 Task: Set the muxer for RTP stream output to "standard RTP stream".
Action: Mouse moved to (110, 14)
Screenshot: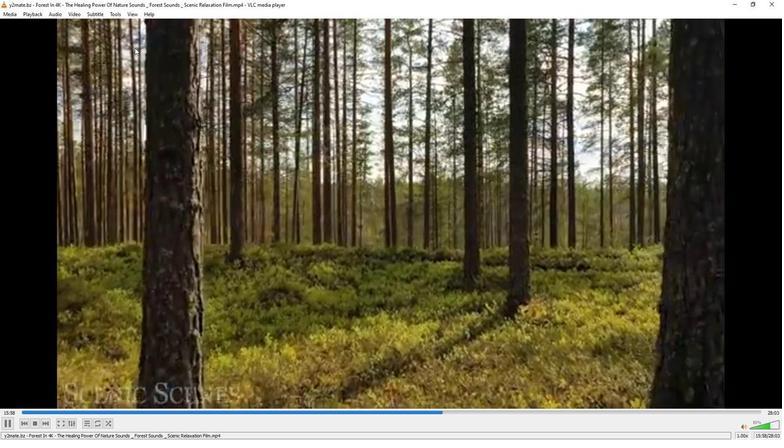 
Action: Mouse pressed left at (110, 14)
Screenshot: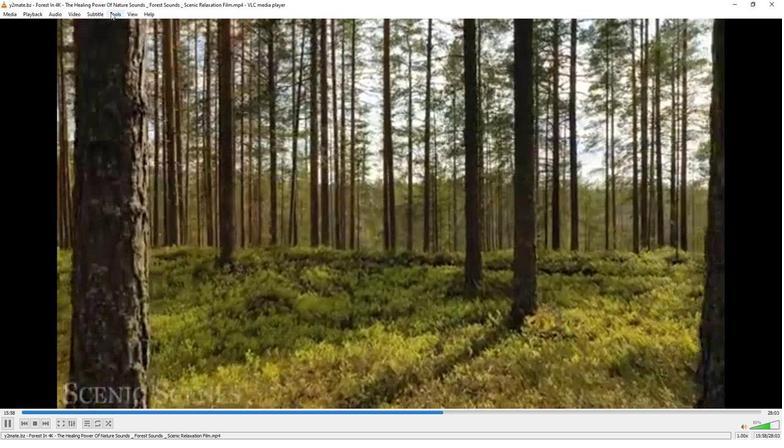 
Action: Mouse moved to (145, 110)
Screenshot: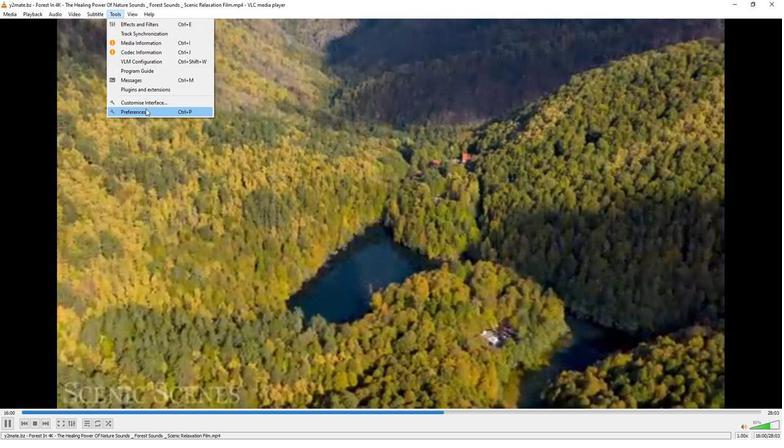 
Action: Mouse pressed left at (145, 110)
Screenshot: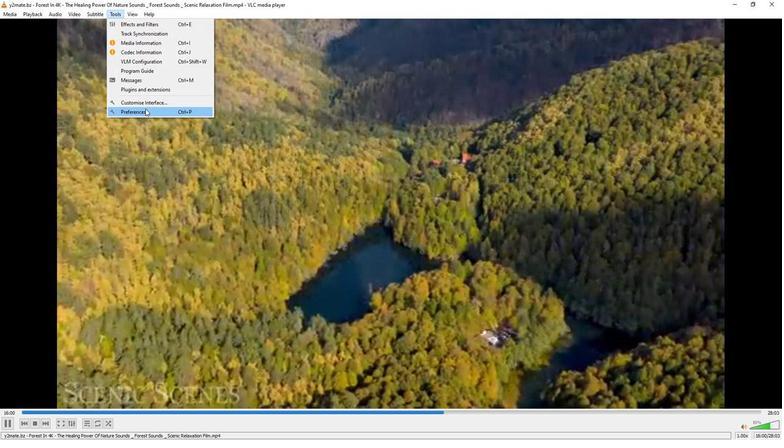 
Action: Mouse moved to (258, 359)
Screenshot: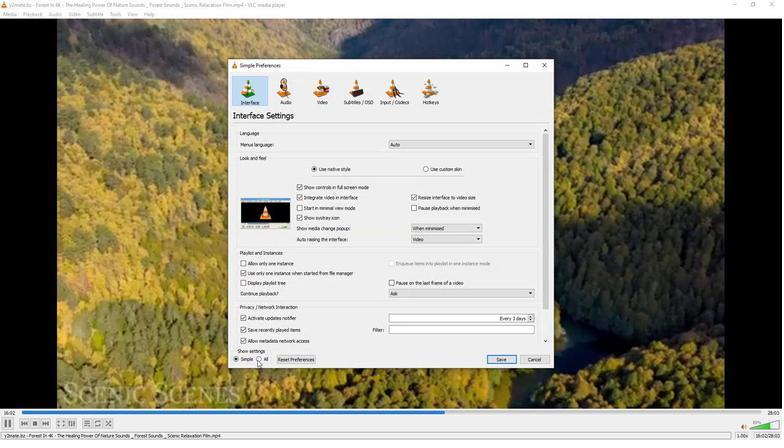 
Action: Mouse pressed left at (258, 359)
Screenshot: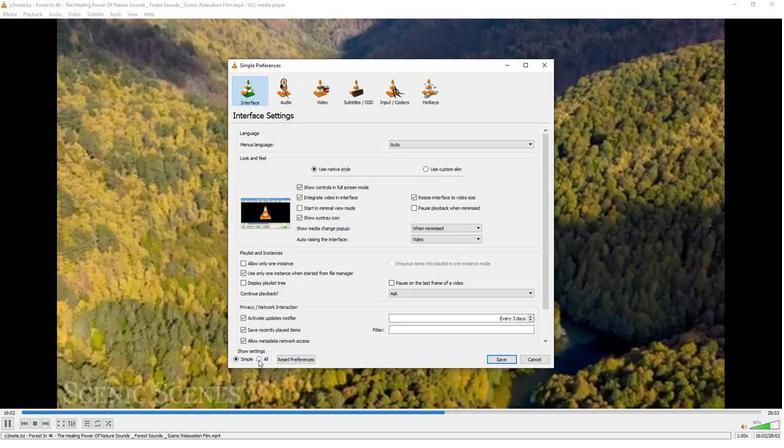 
Action: Mouse moved to (254, 274)
Screenshot: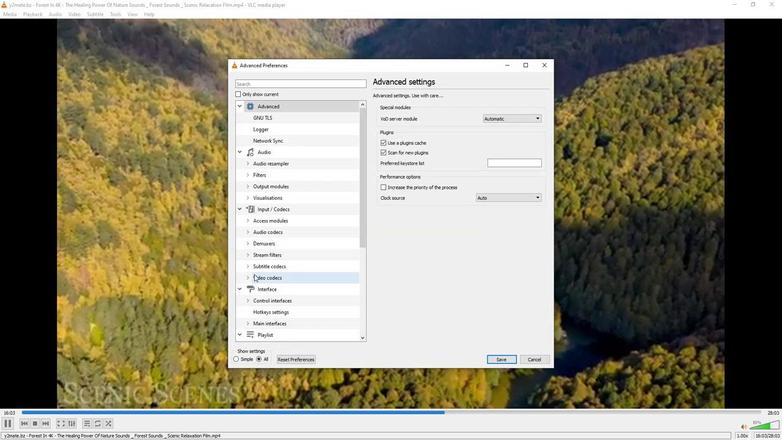 
Action: Mouse scrolled (254, 273) with delta (0, 0)
Screenshot: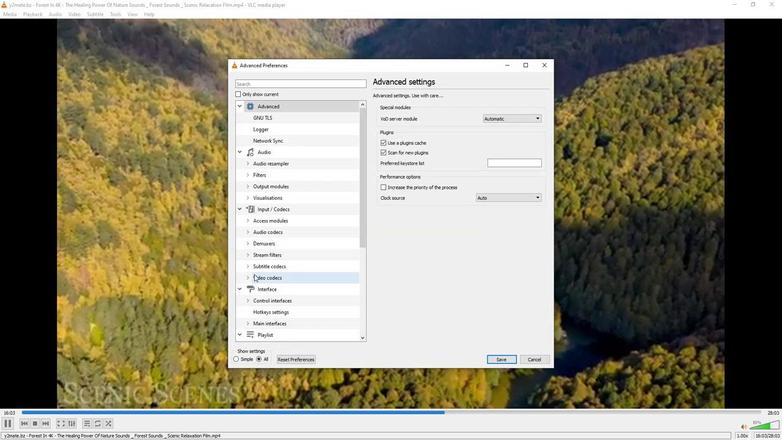 
Action: Mouse scrolled (254, 273) with delta (0, 0)
Screenshot: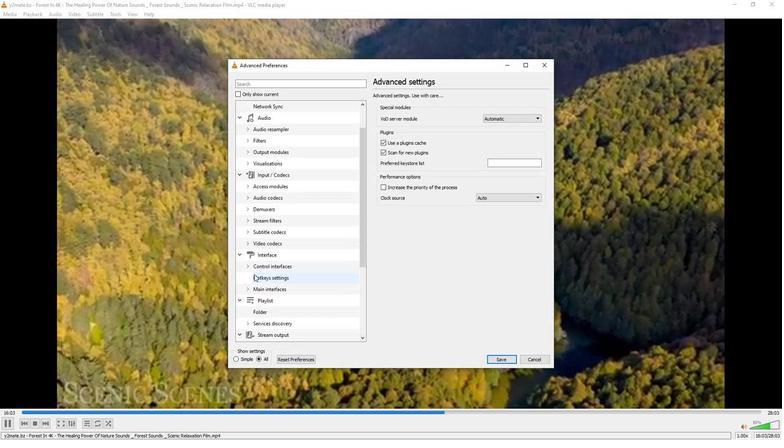 
Action: Mouse moved to (253, 272)
Screenshot: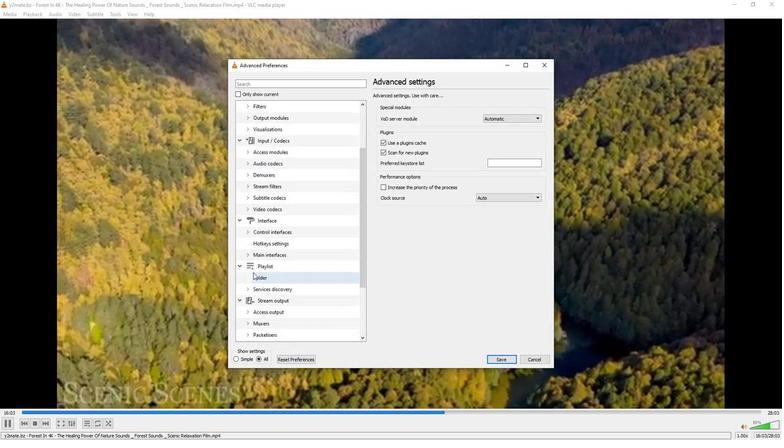 
Action: Mouse scrolled (253, 272) with delta (0, 0)
Screenshot: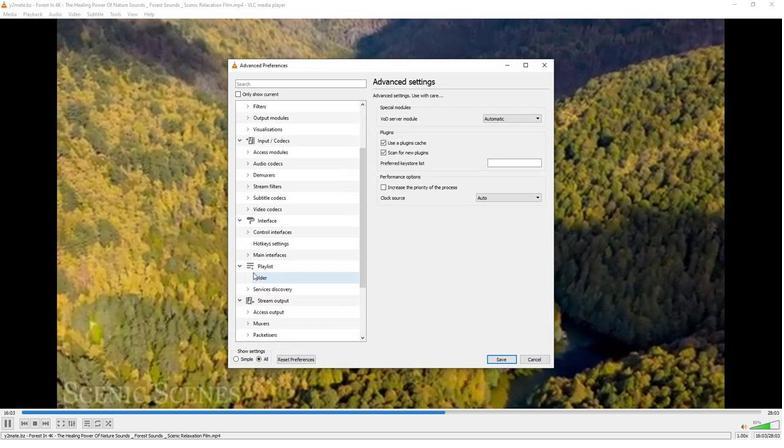 
Action: Mouse moved to (247, 312)
Screenshot: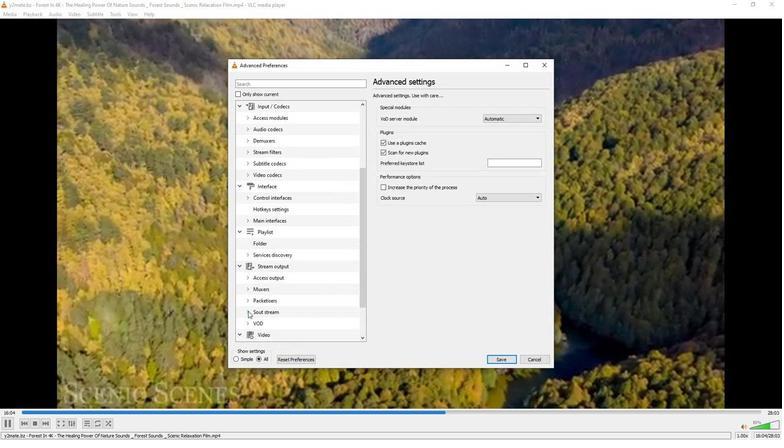 
Action: Mouse pressed left at (247, 312)
Screenshot: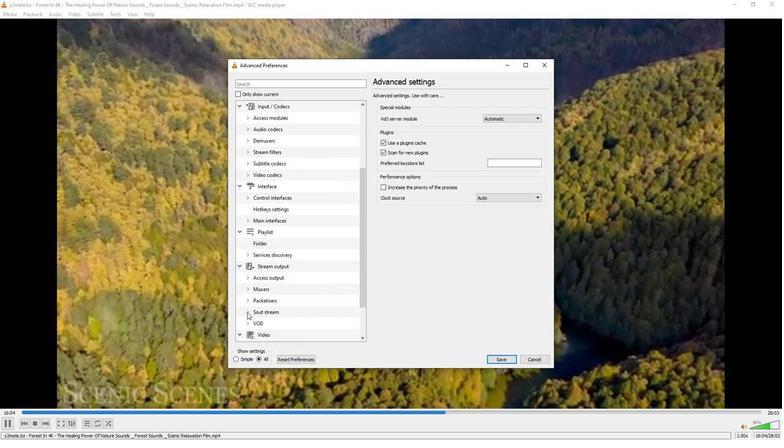 
Action: Mouse moved to (264, 291)
Screenshot: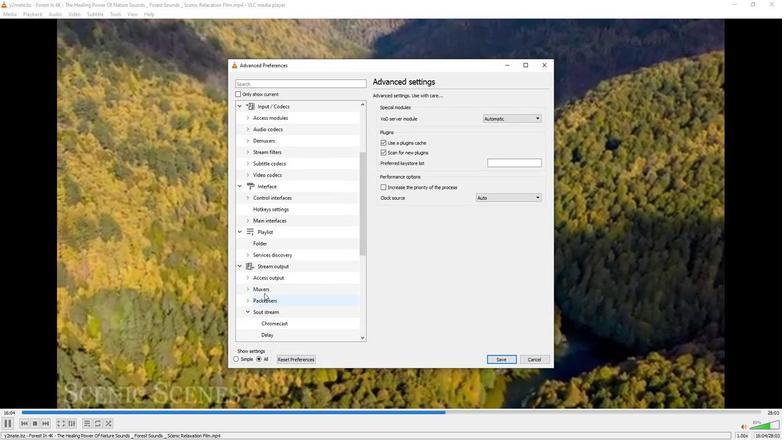 
Action: Mouse scrolled (264, 291) with delta (0, 0)
Screenshot: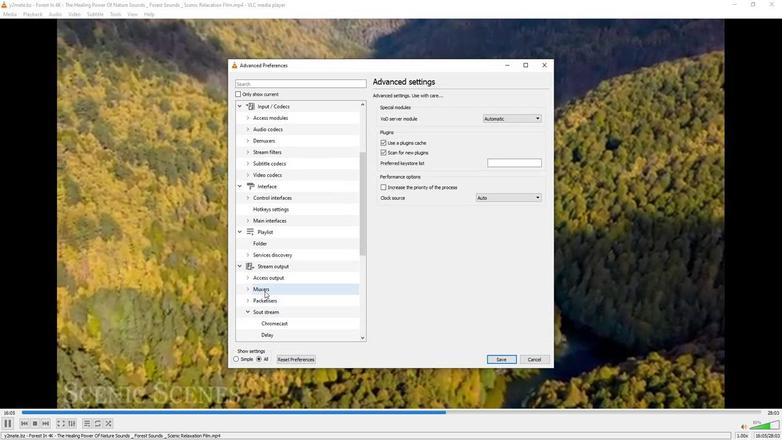 
Action: Mouse scrolled (264, 291) with delta (0, 0)
Screenshot: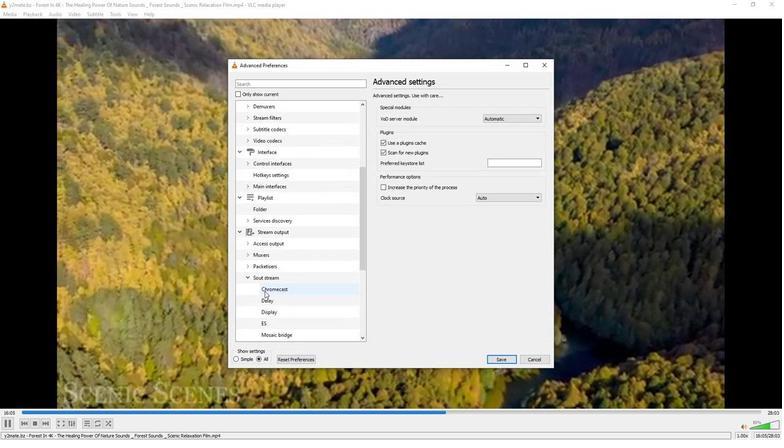 
Action: Mouse moved to (272, 322)
Screenshot: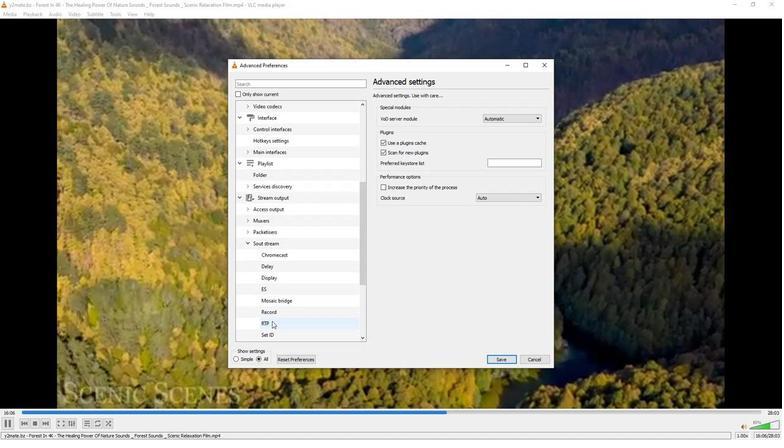 
Action: Mouse pressed left at (272, 322)
Screenshot: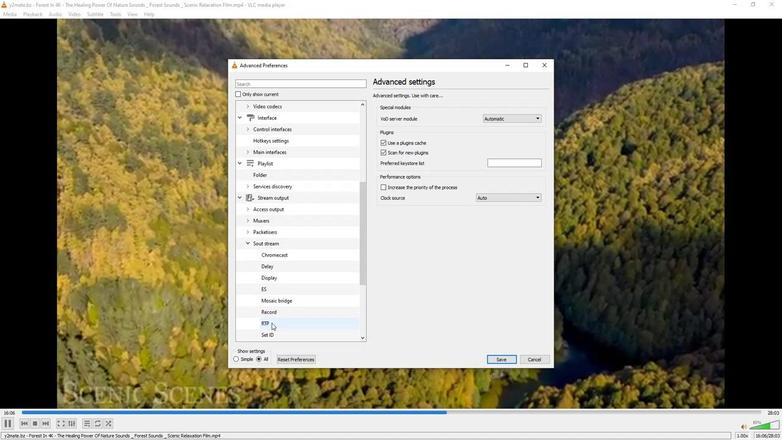 
Action: Mouse moved to (497, 133)
Screenshot: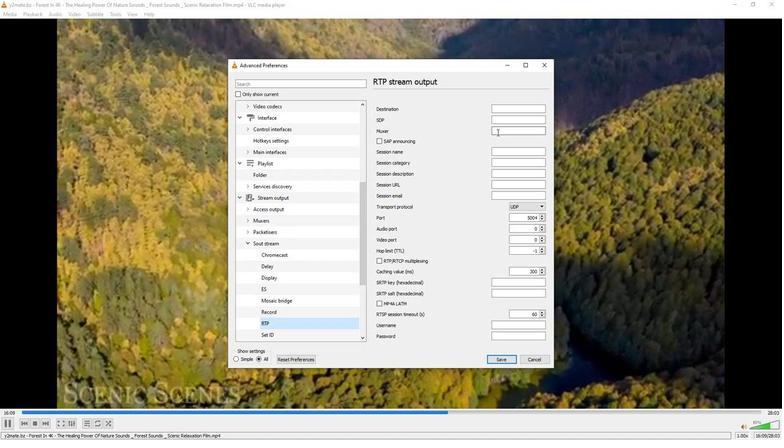 
Action: Mouse pressed left at (497, 133)
Screenshot: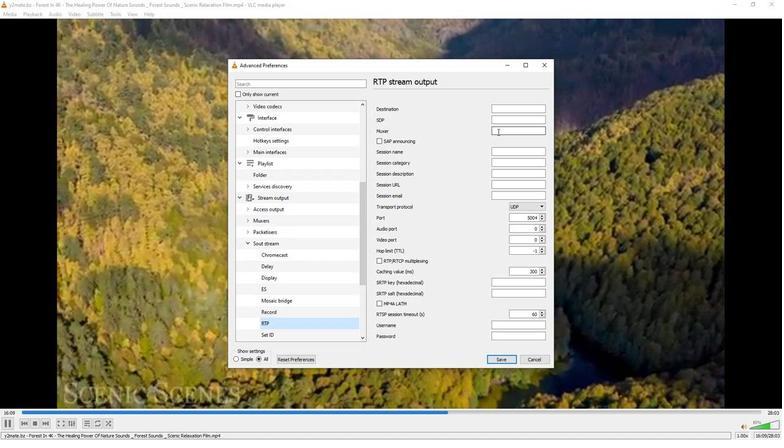 
Action: Mouse moved to (501, 132)
Screenshot: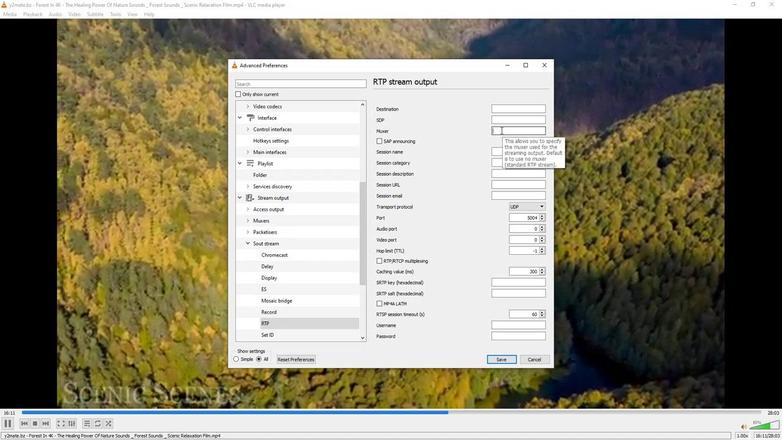
Action: Key pressed st
Screenshot: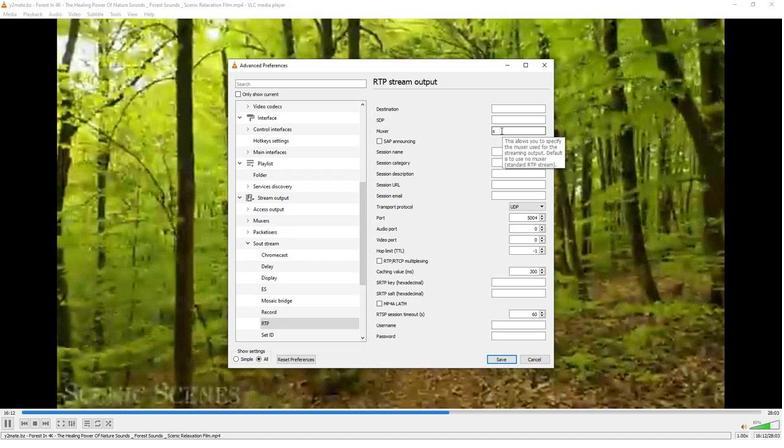 
Action: Mouse moved to (500, 132)
Screenshot: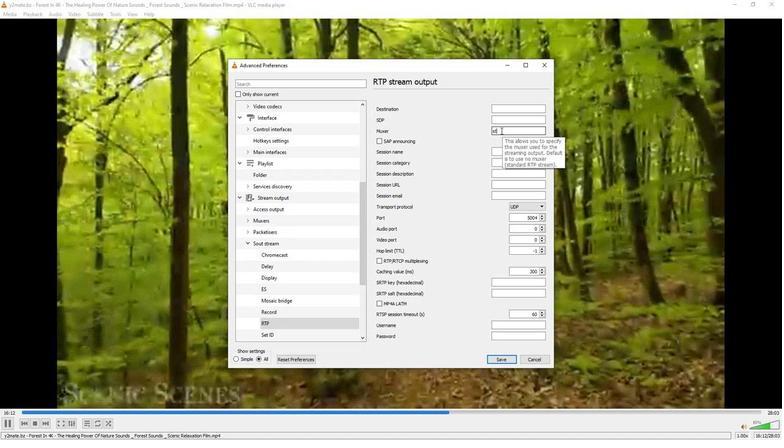 
Action: Key pressed a
Screenshot: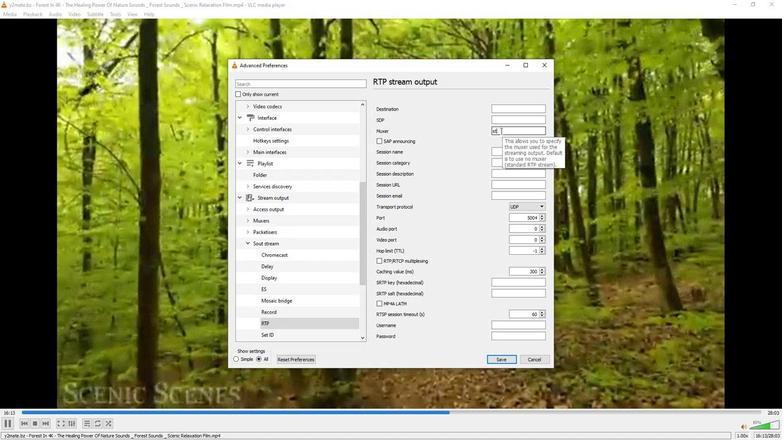 
Action: Mouse moved to (500, 132)
Screenshot: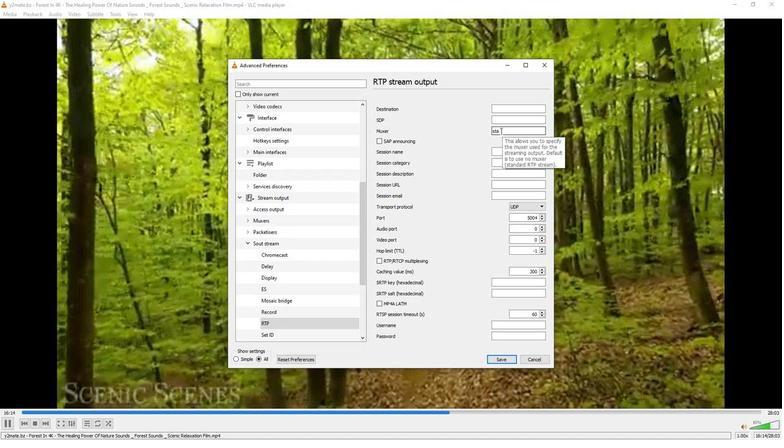 
Action: Key pressed ndard<Key.space><Key.shift>RTP<Key.space>sre<Key.backspace><Key.backspace>tream
Screenshot: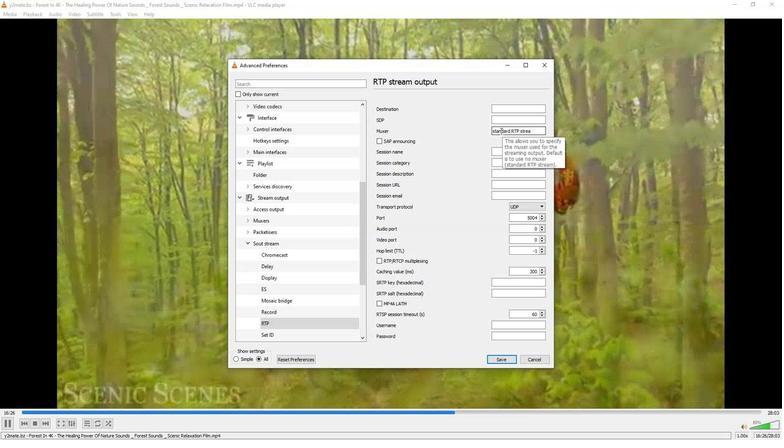 
